 Task: Assign in the project BlazeTech the issue 'Integrate a new social media sharing feature into an existing e-commerce website to enhance product visibility and social engagement' to the sprint 'Swift Sprinters'. Assign in the project BlazeTech the issue 'Develop a new tool for automated testing of web application security vulnerabilities and penetration testing' to the sprint 'Swift Sprinters'. Assign in the project BlazeTech the issue 'Upgrade the data visualization and reporting mechanisms of a web application to improve data presentation and insights' to the sprint 'Swift Sprinters'. Assign in the project BlazeTech the issue 'Create a new online platform for online music courses with advanced music tools and live performance features' to the sprint 'Swift Sprinters'
Action: Mouse moved to (208, 58)
Screenshot: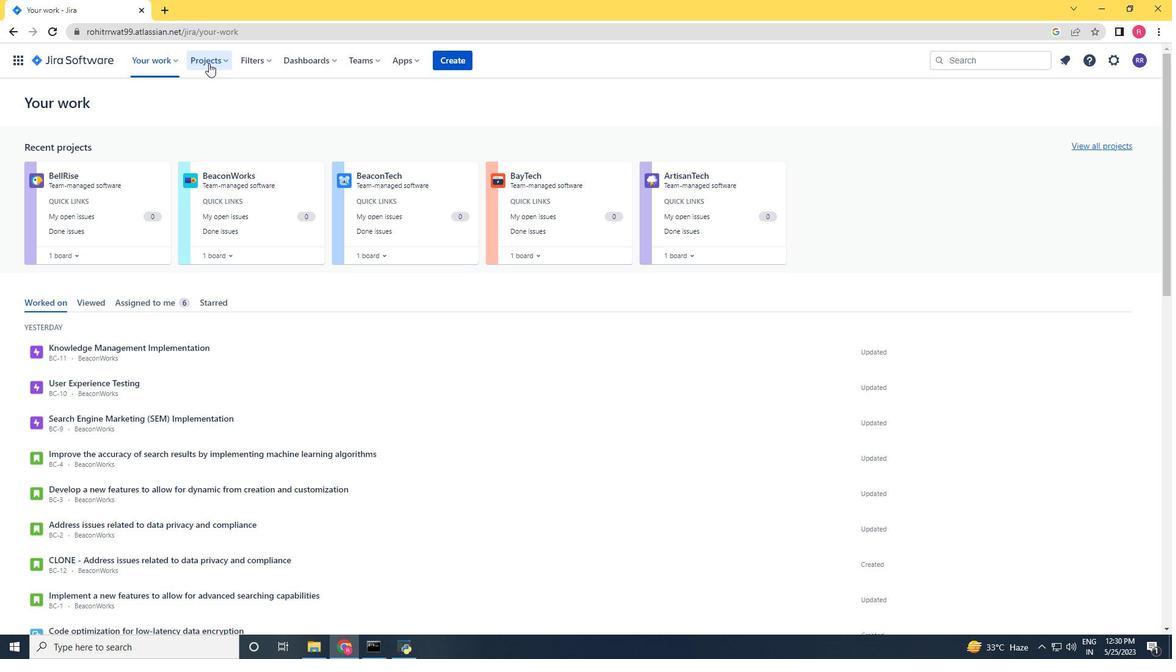 
Action: Mouse pressed left at (208, 58)
Screenshot: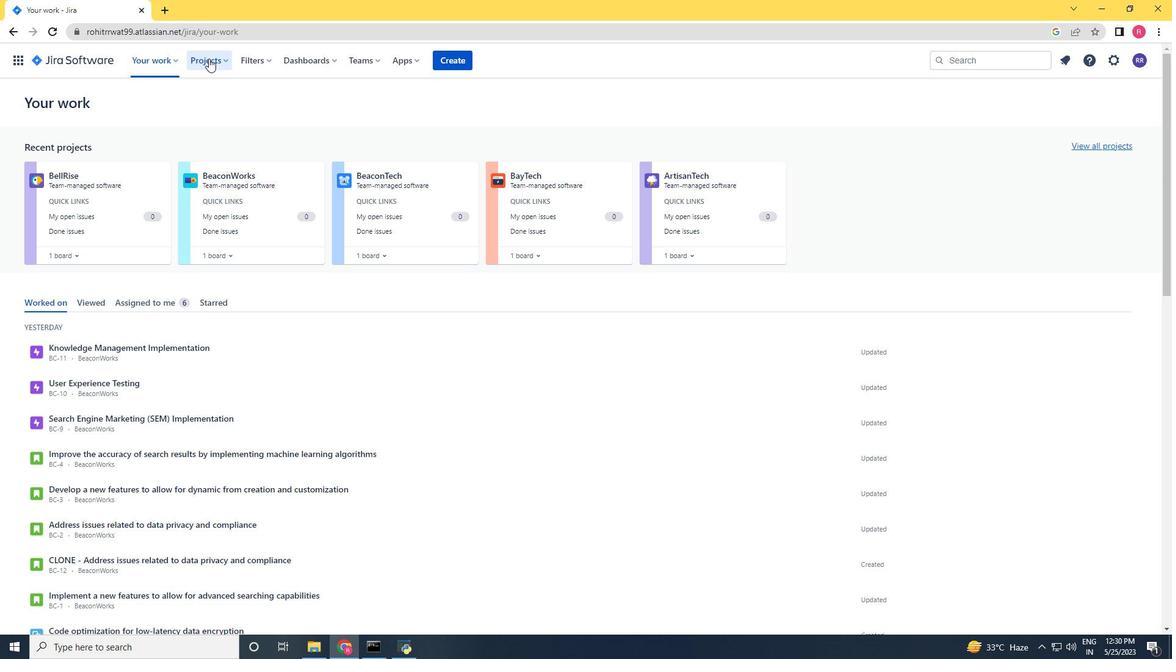 
Action: Mouse moved to (223, 113)
Screenshot: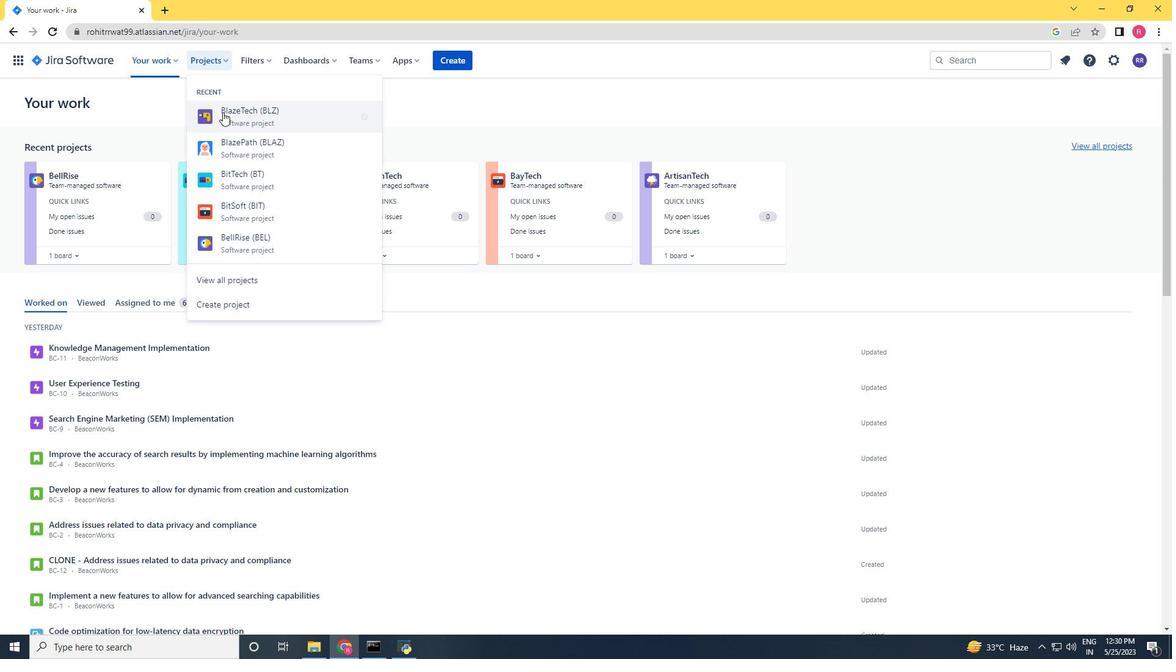 
Action: Mouse pressed left at (223, 113)
Screenshot: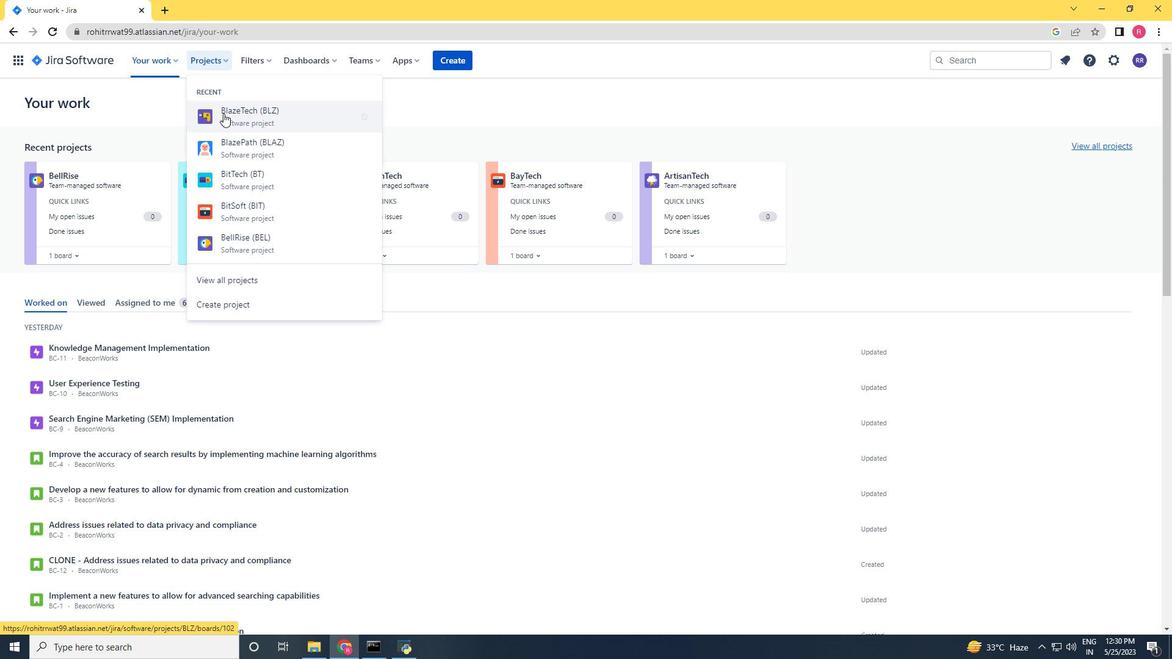 
Action: Mouse moved to (65, 183)
Screenshot: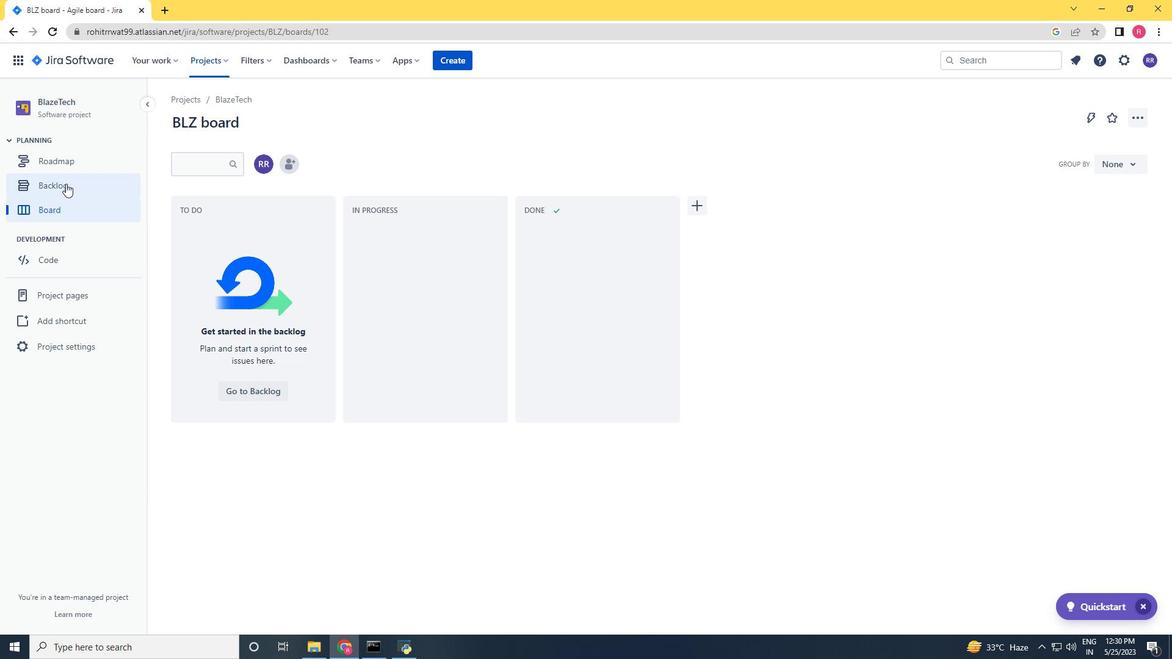
Action: Mouse pressed left at (65, 183)
Screenshot: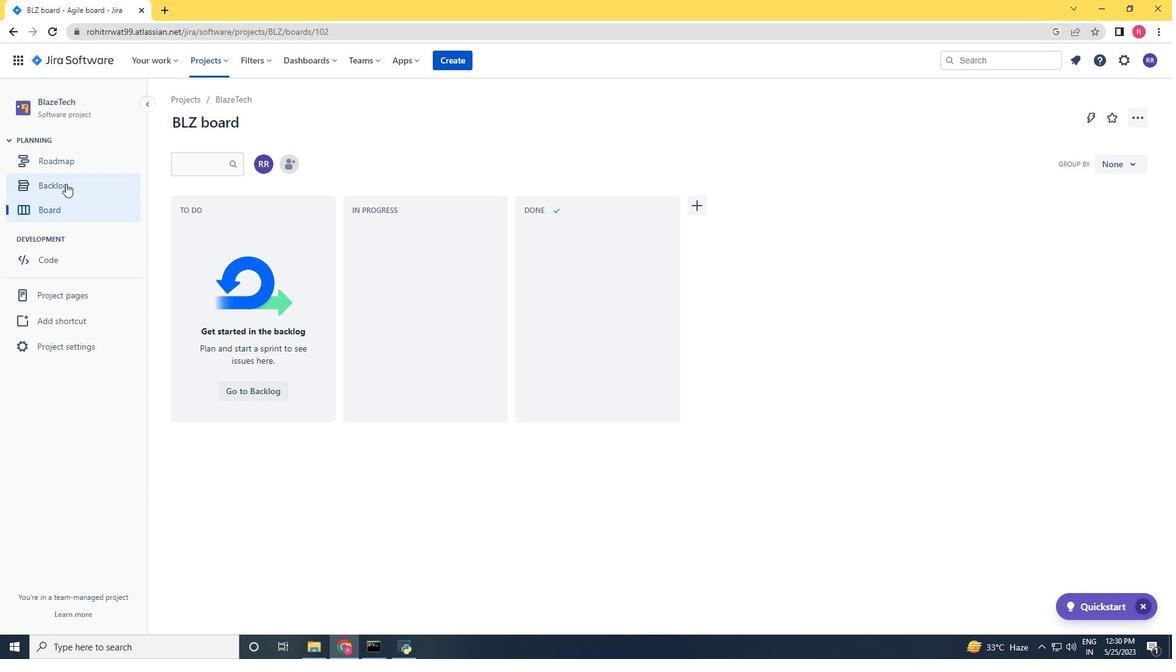 
Action: Mouse moved to (1113, 323)
Screenshot: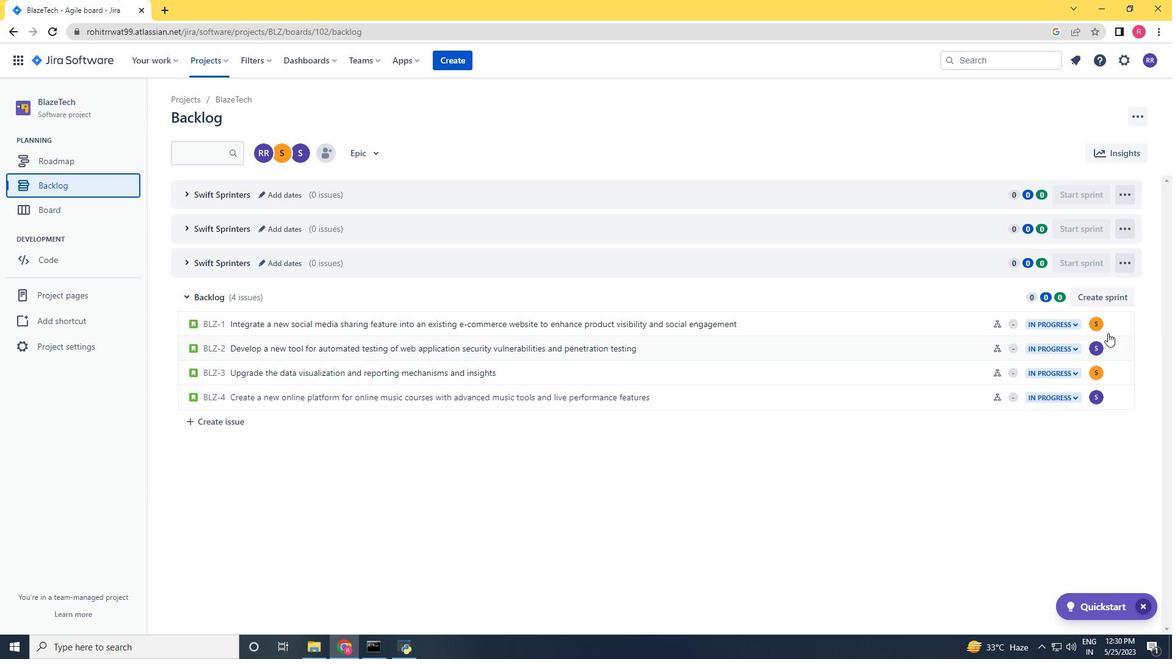 
Action: Mouse pressed left at (1113, 323)
Screenshot: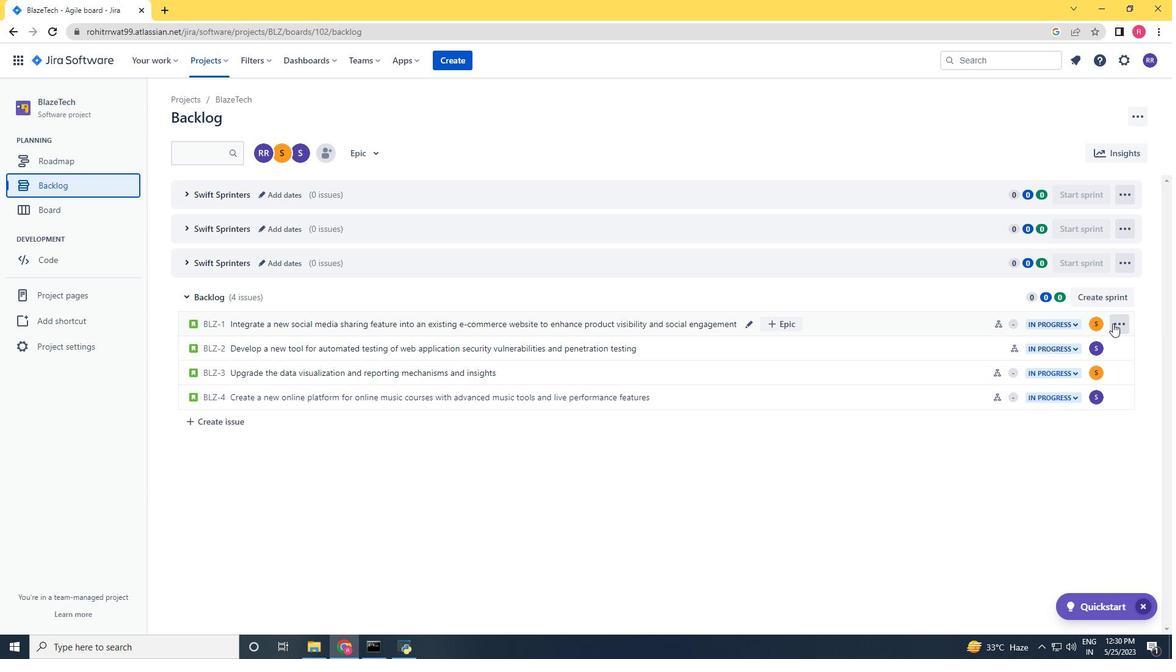 
Action: Mouse moved to (1104, 464)
Screenshot: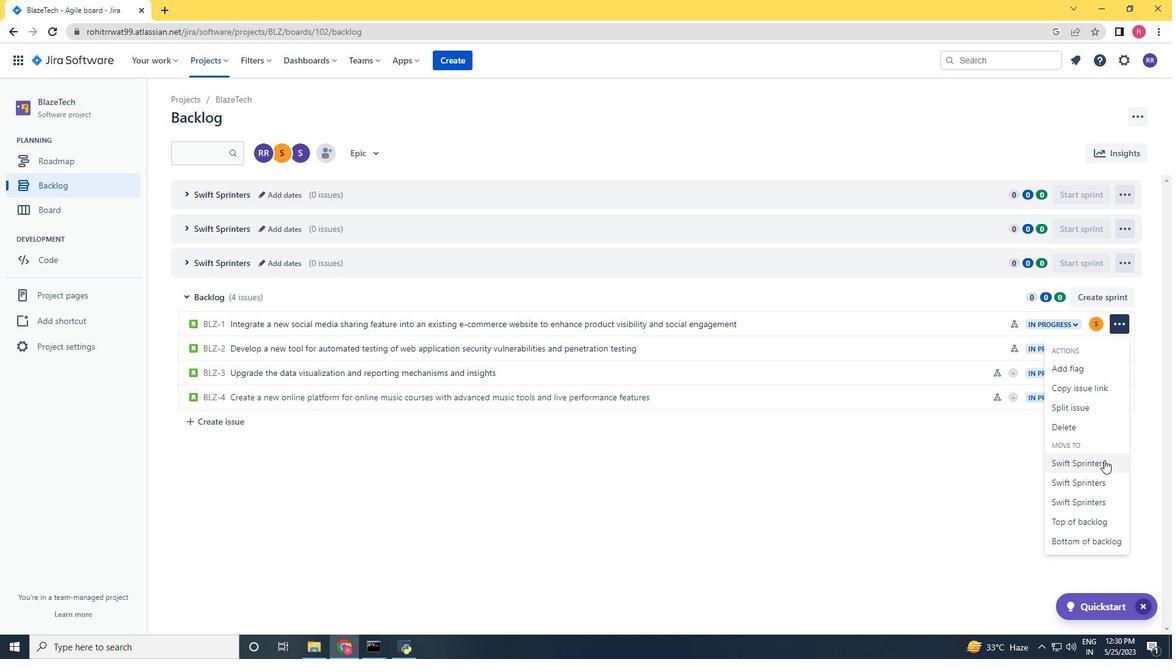 
Action: Mouse pressed left at (1104, 464)
Screenshot: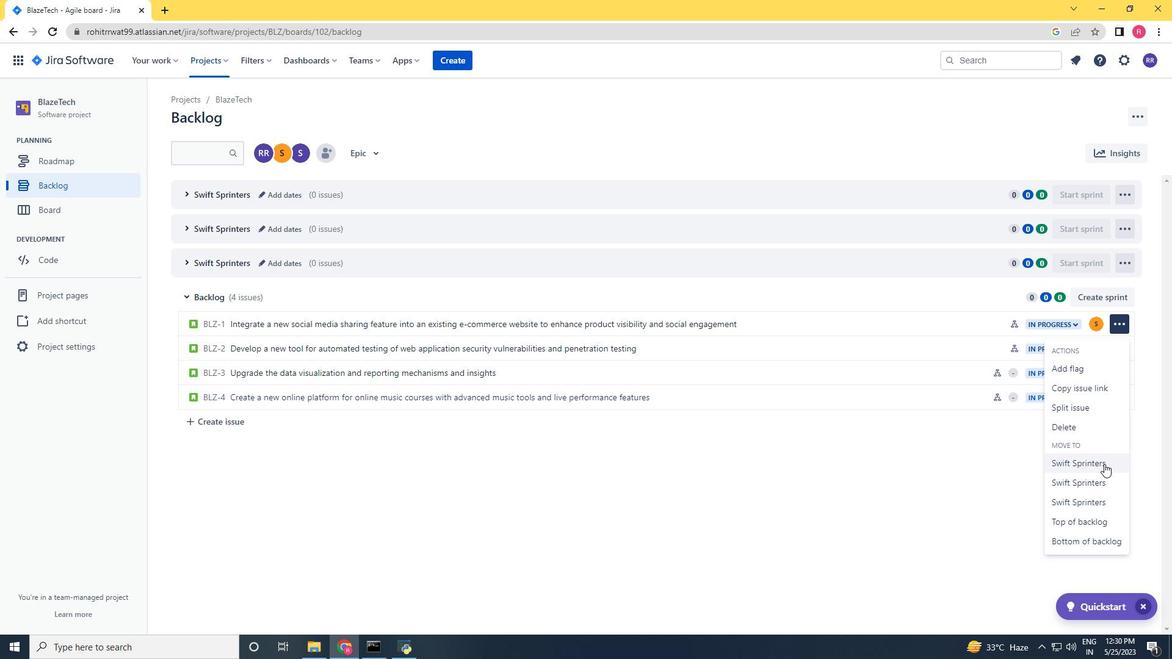 
Action: Mouse moved to (185, 194)
Screenshot: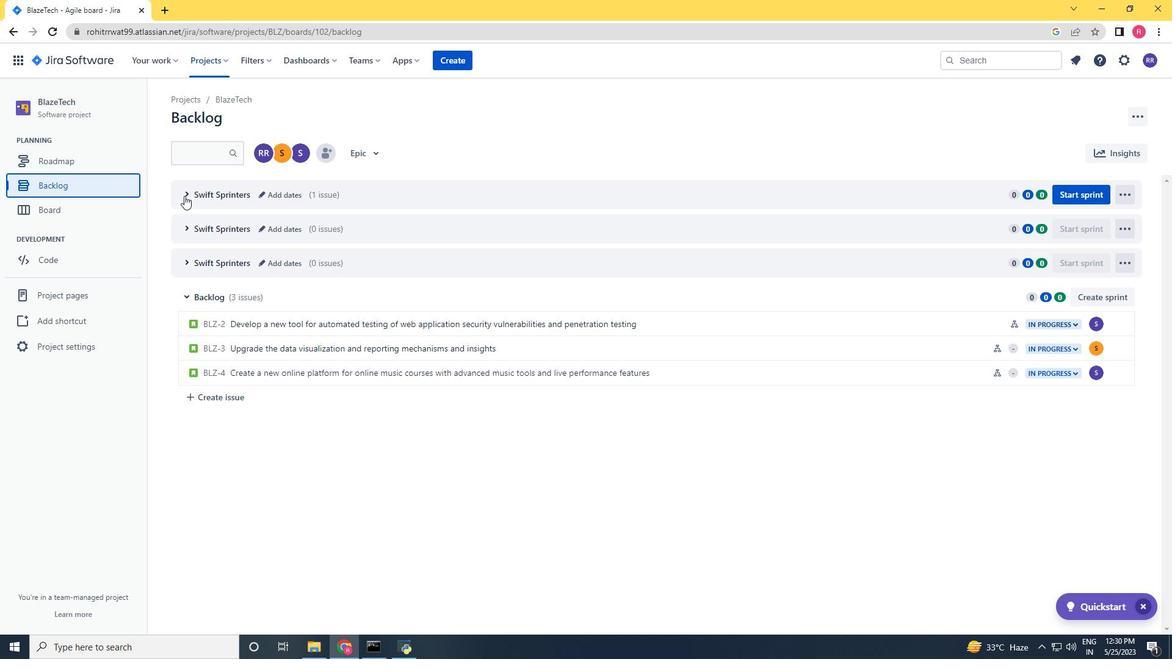 
Action: Mouse pressed left at (185, 194)
Screenshot: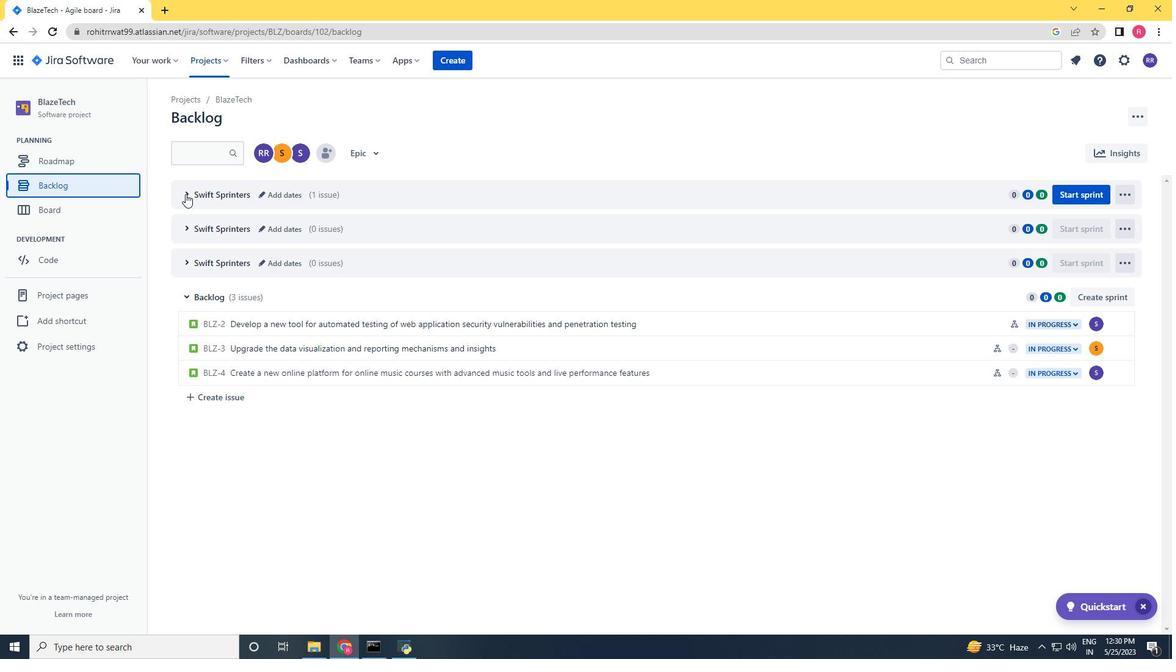 
Action: Mouse moved to (1122, 401)
Screenshot: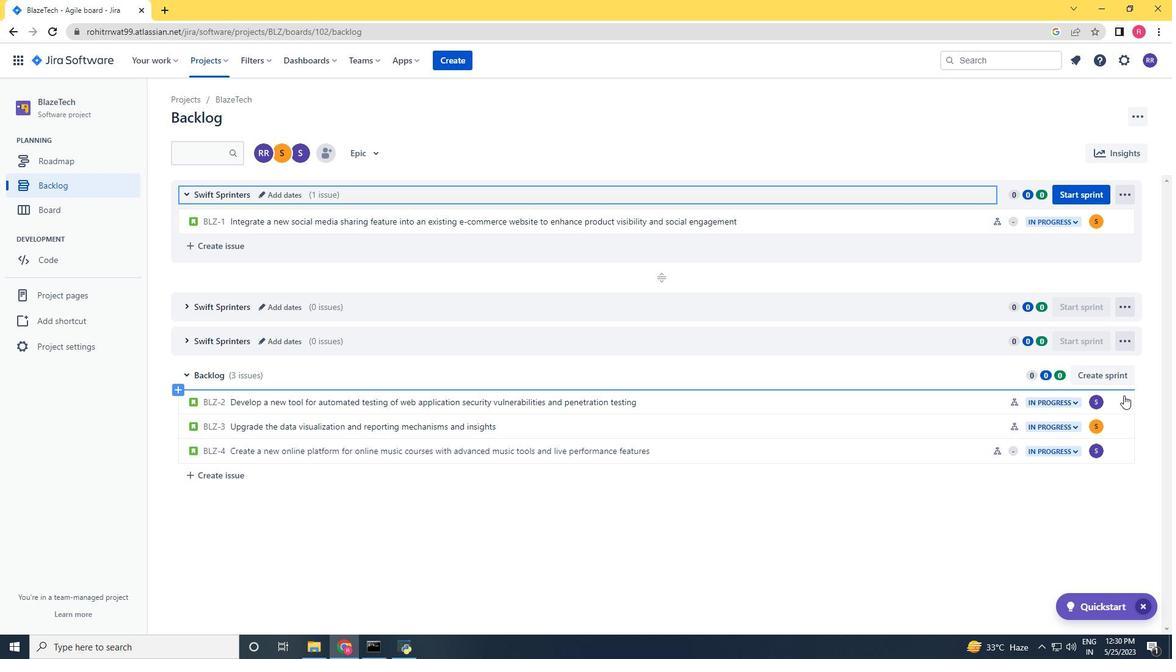 
Action: Mouse pressed left at (1122, 401)
Screenshot: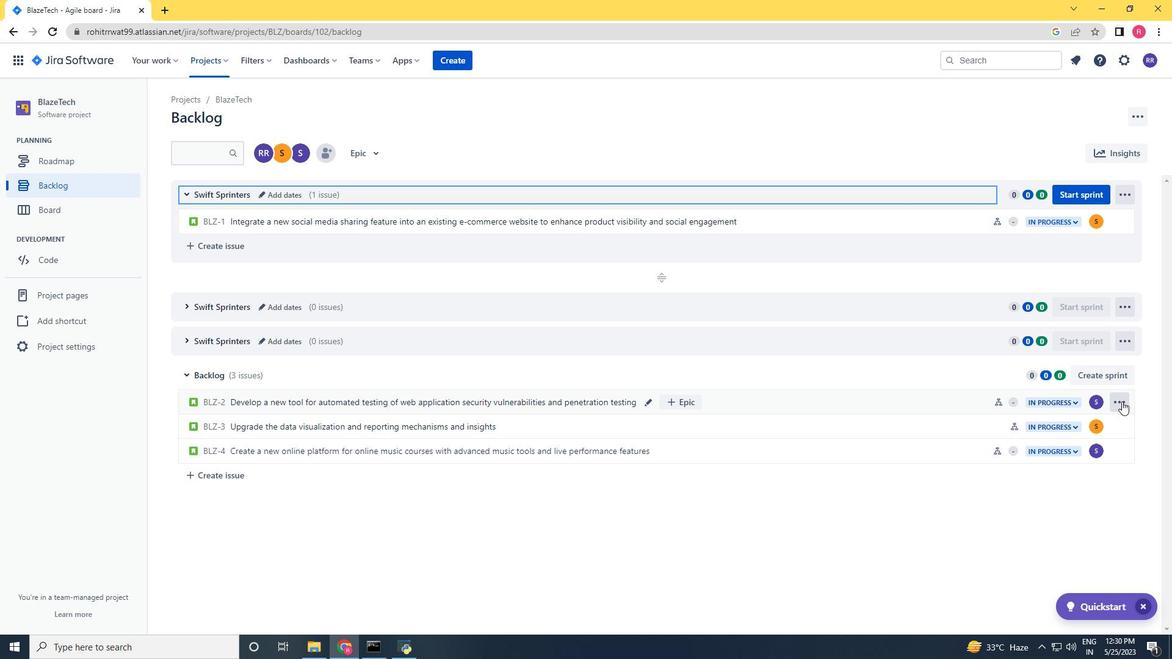 
Action: Mouse moved to (1081, 322)
Screenshot: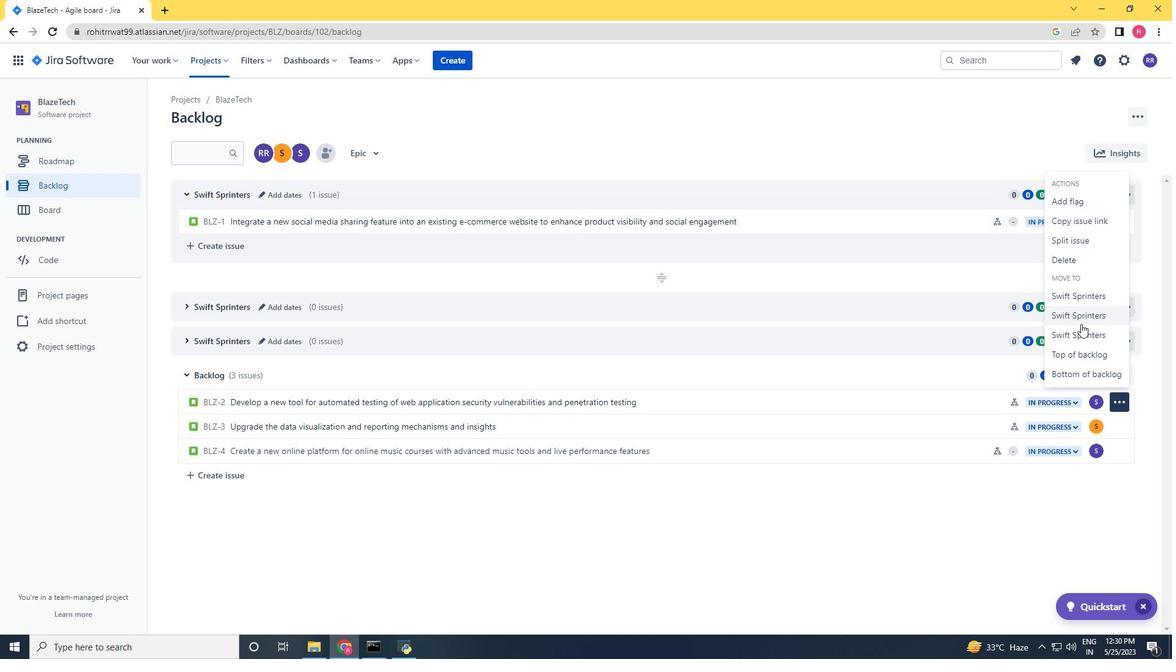 
Action: Mouse pressed left at (1081, 322)
Screenshot: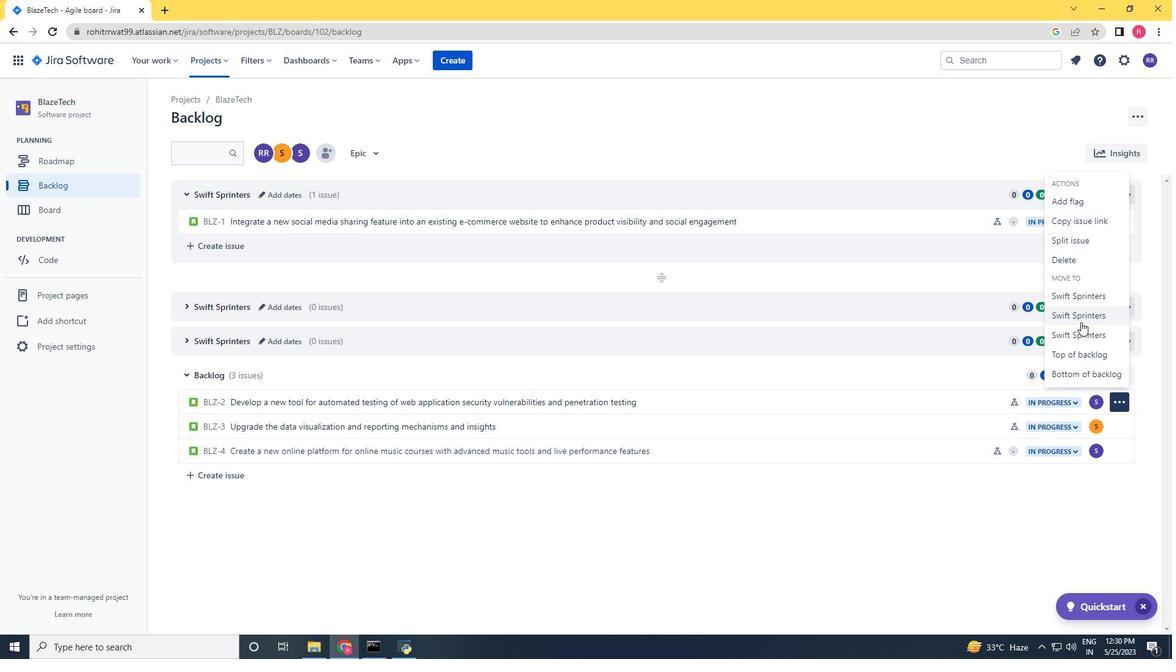 
Action: Mouse moved to (184, 309)
Screenshot: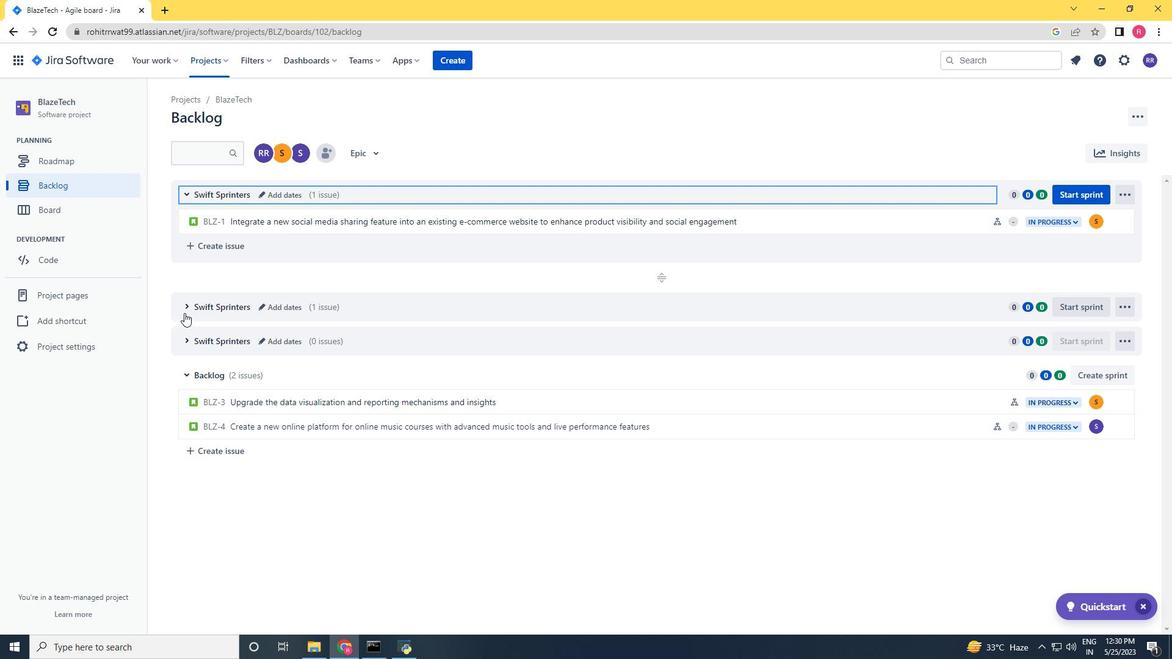 
Action: Mouse pressed left at (184, 309)
Screenshot: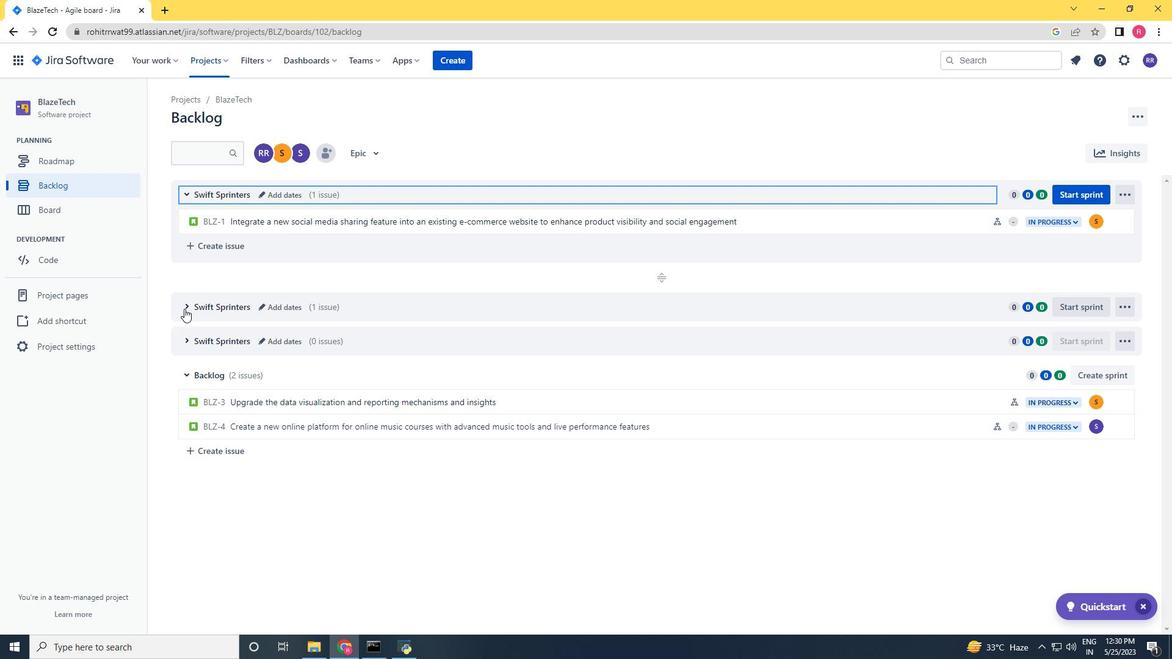 
Action: Mouse moved to (1120, 479)
Screenshot: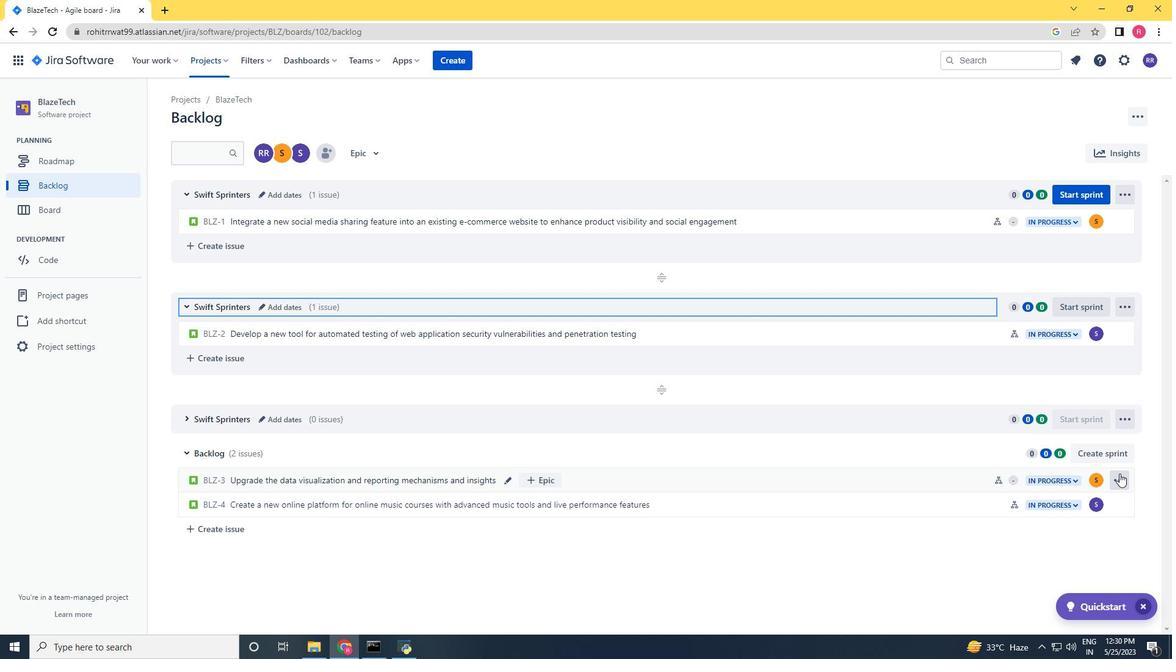 
Action: Mouse pressed left at (1120, 479)
Screenshot: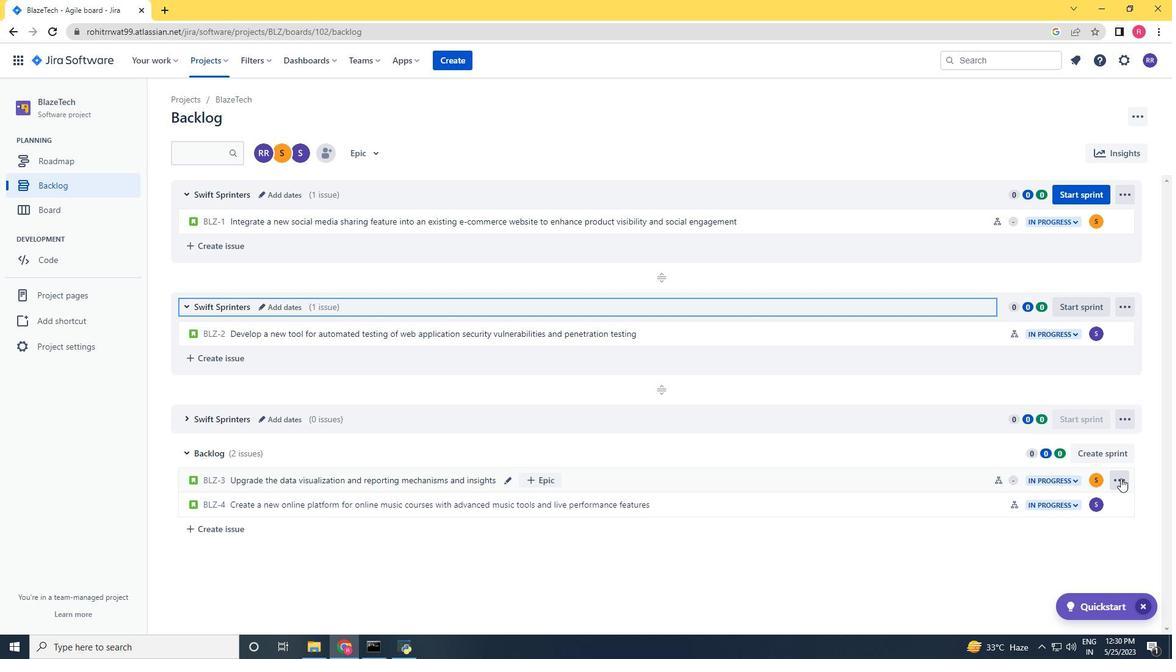 
Action: Mouse moved to (1078, 419)
Screenshot: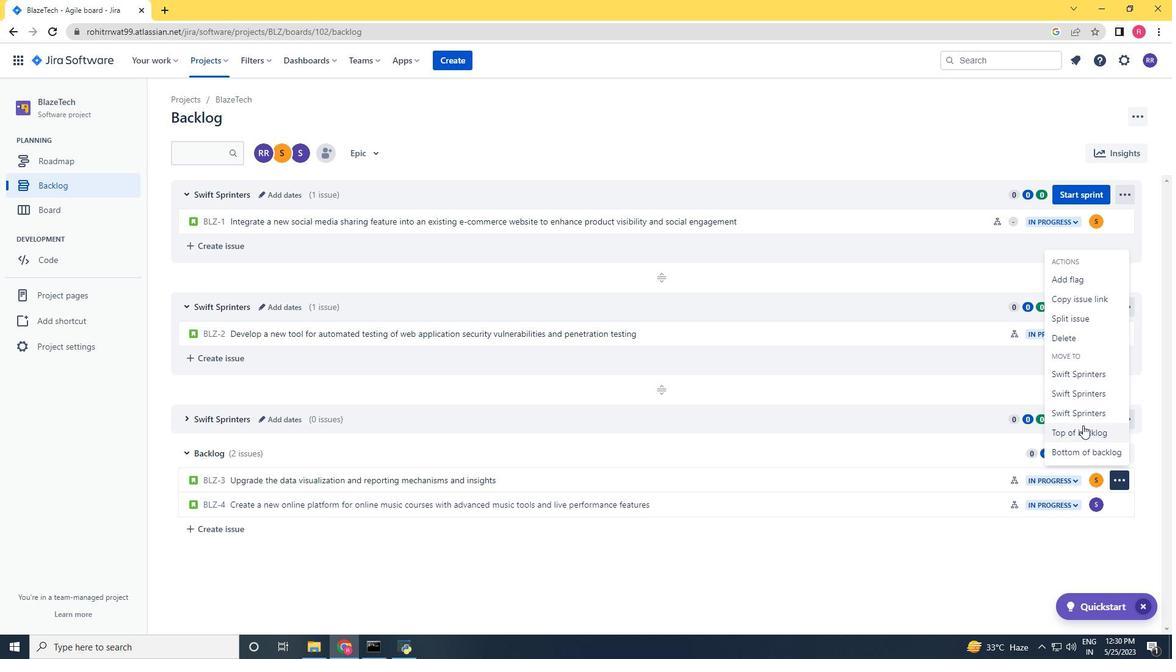 
Action: Mouse pressed left at (1078, 419)
Screenshot: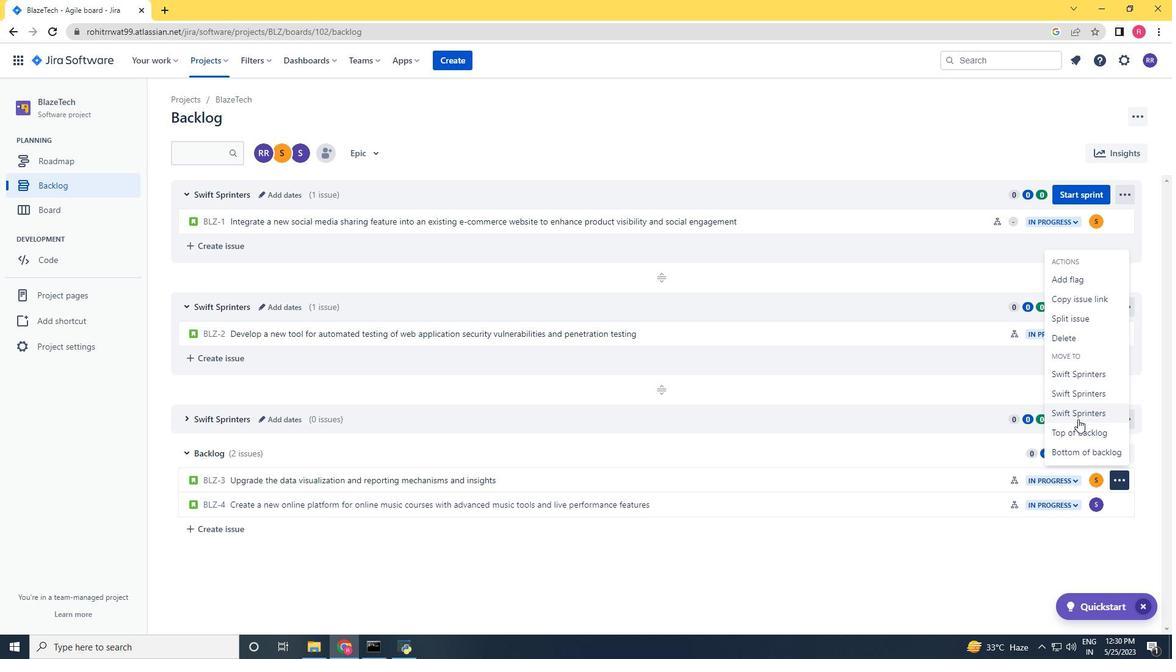 
Action: Mouse moved to (182, 415)
Screenshot: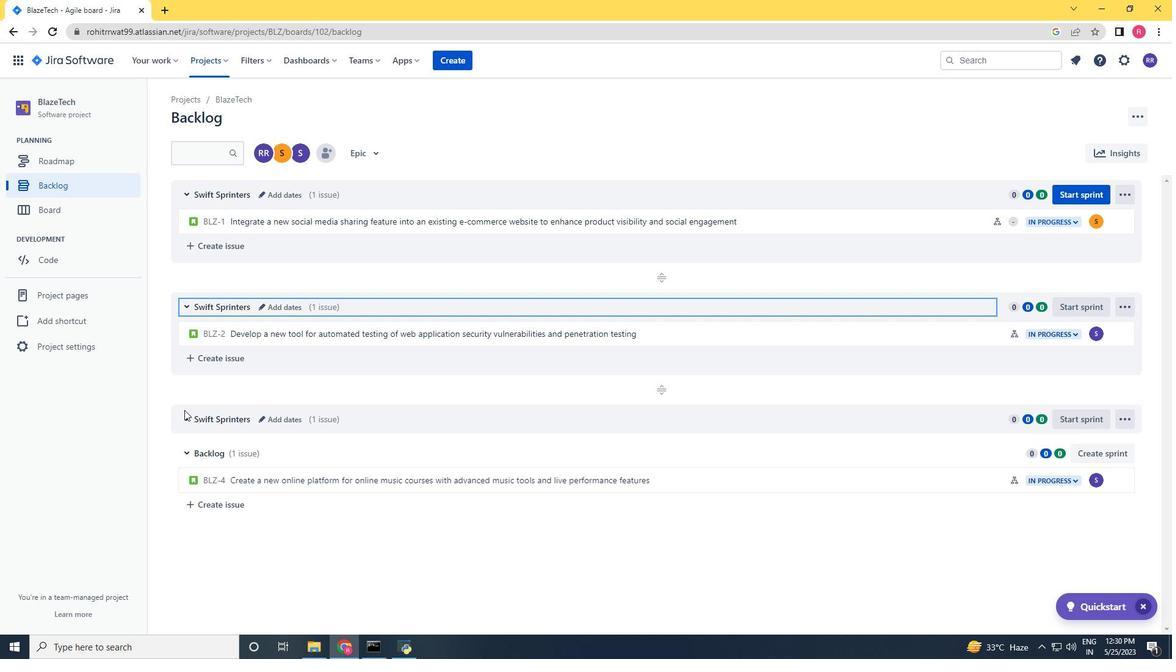 
Action: Mouse pressed left at (182, 415)
Screenshot: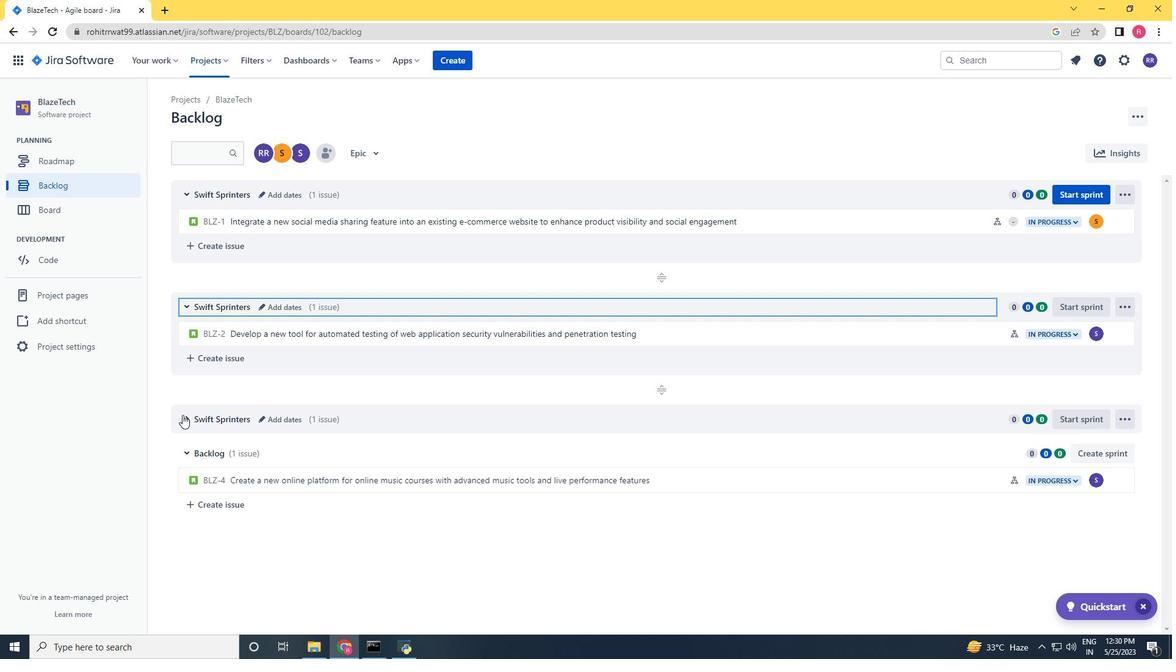 
Action: Mouse moved to (1126, 555)
Screenshot: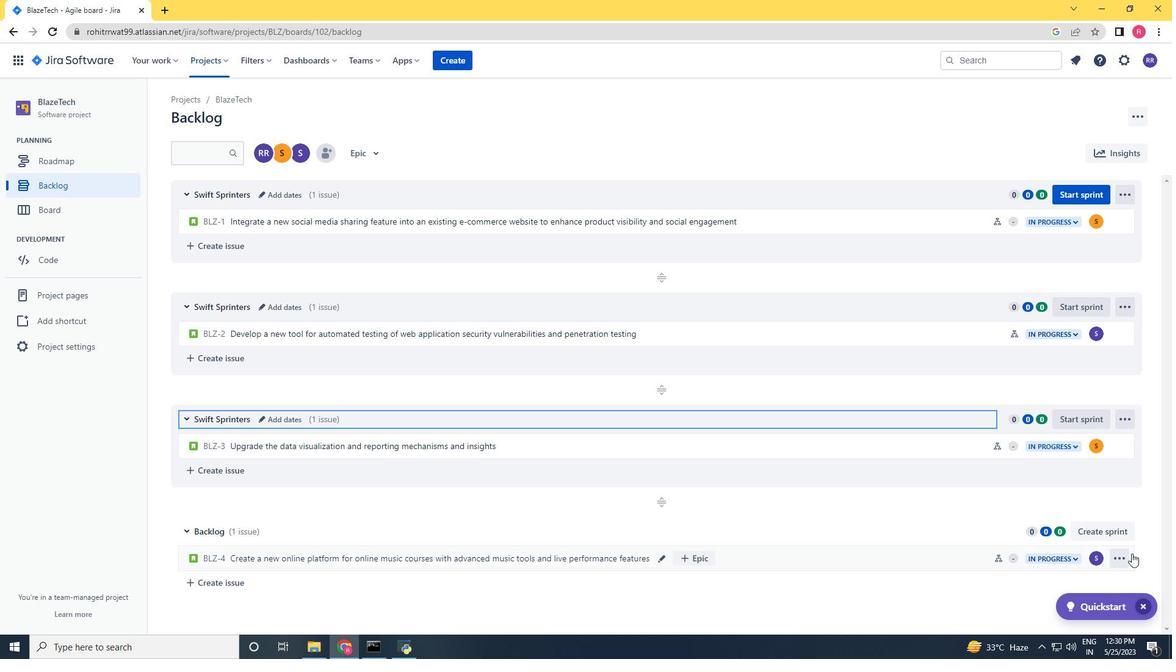 
Action: Mouse pressed left at (1126, 555)
Screenshot: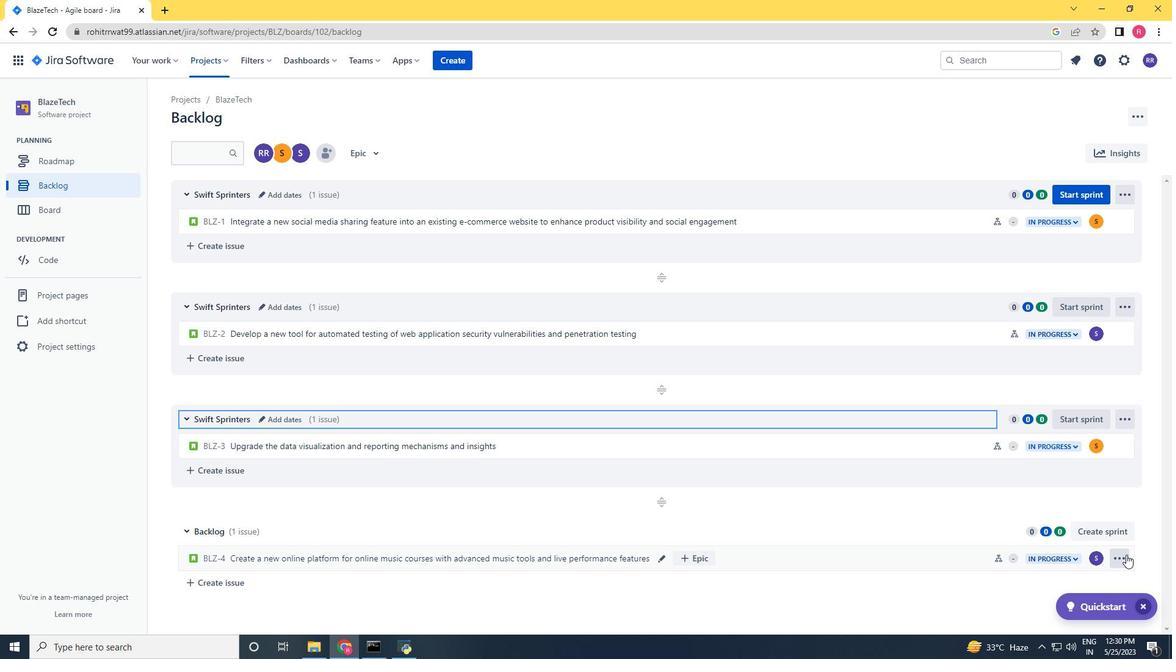 
Action: Mouse moved to (1087, 491)
Screenshot: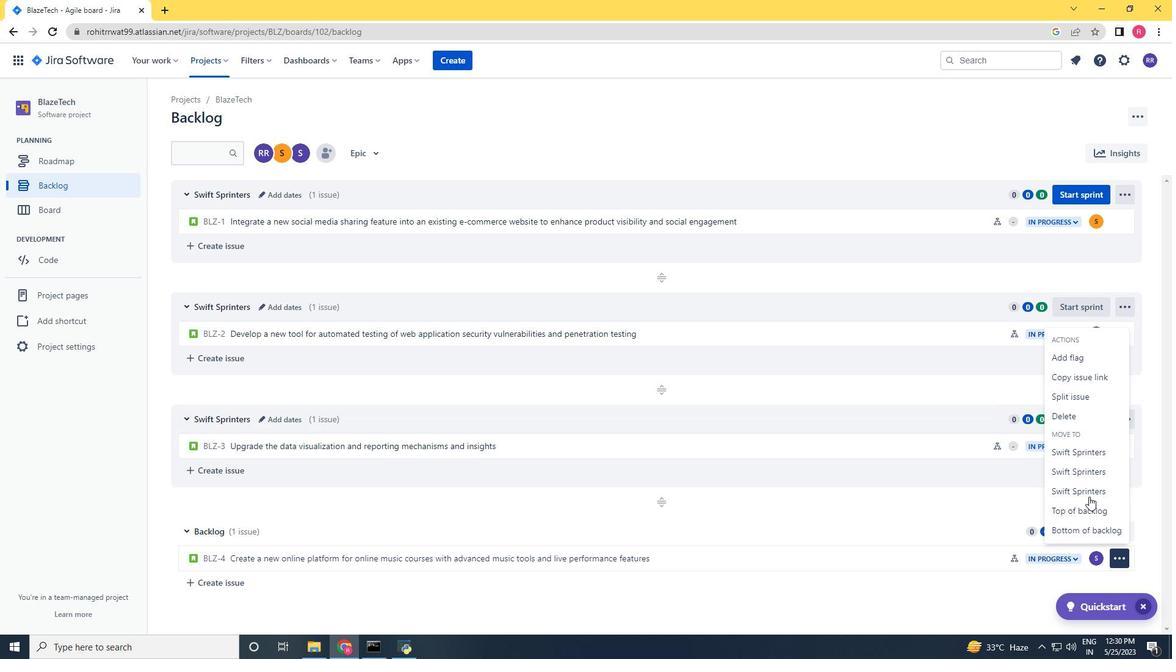 
Action: Mouse pressed left at (1087, 491)
Screenshot: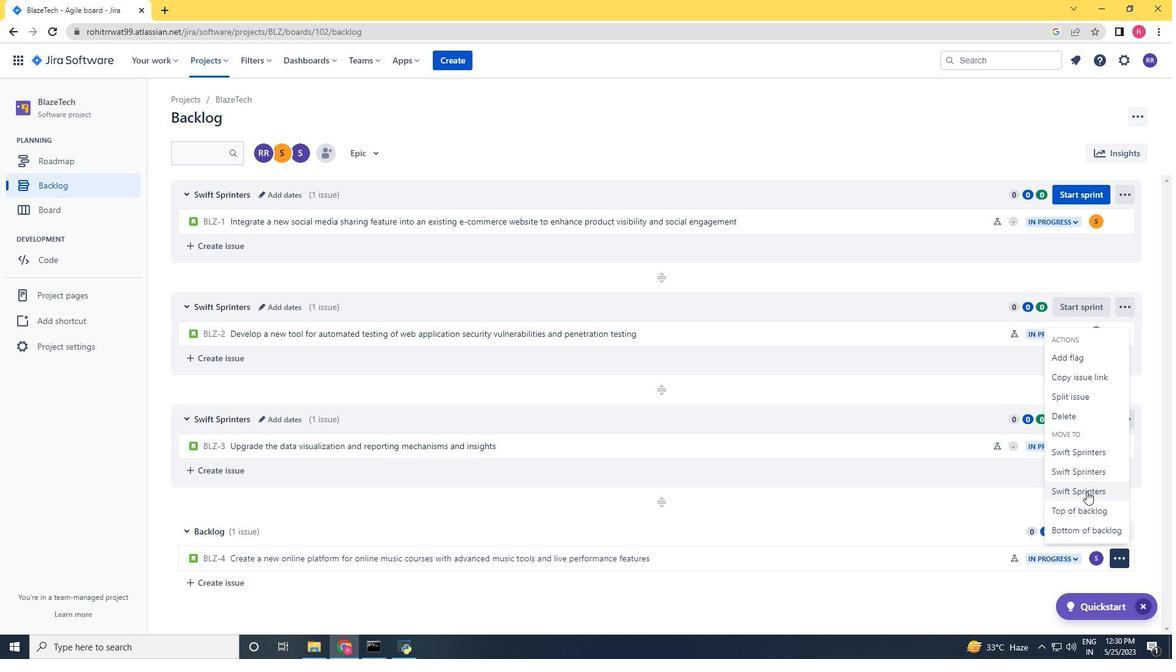 
Action: Mouse moved to (369, 589)
Screenshot: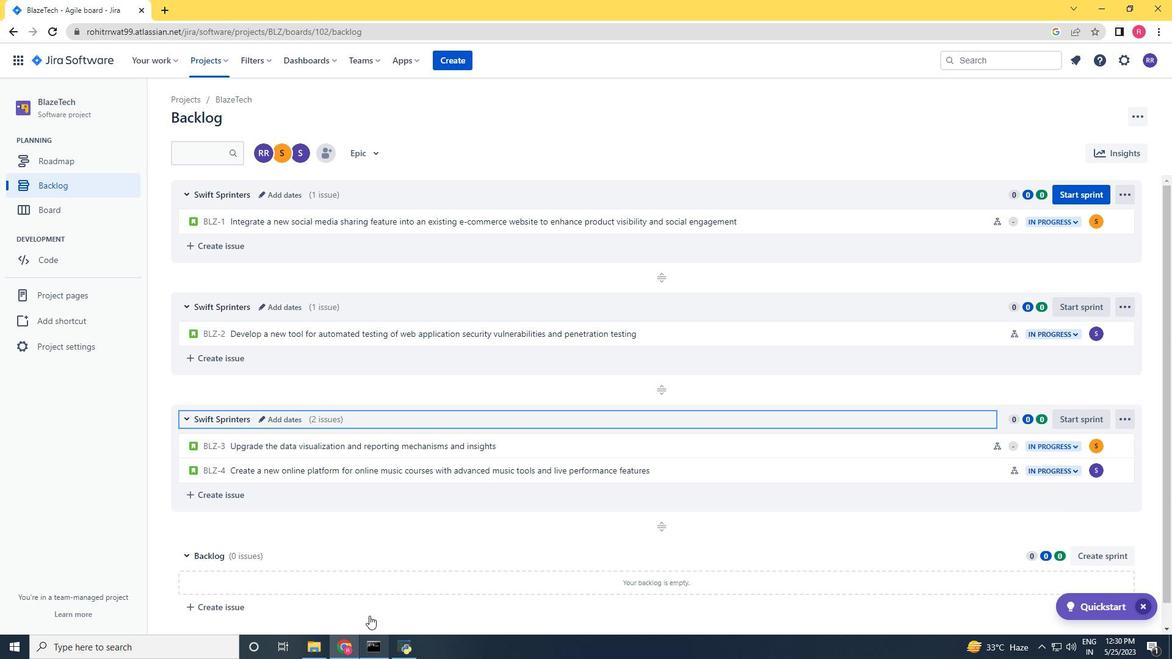 
Action: Mouse scrolled (369, 590) with delta (0, 0)
Screenshot: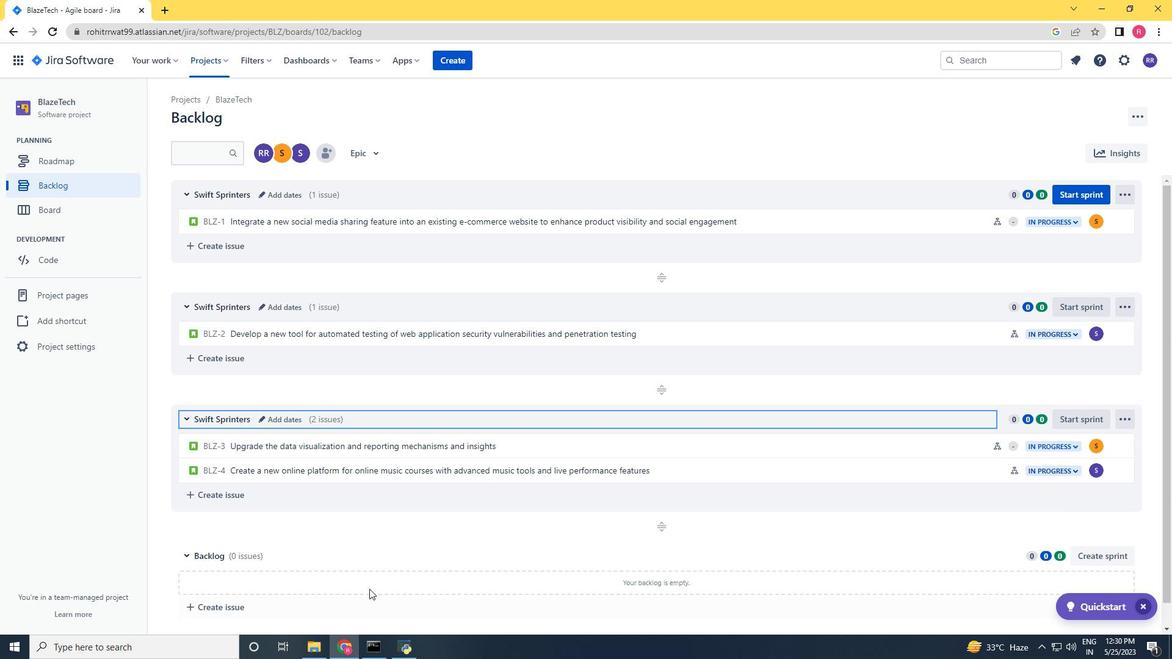 
Action: Mouse scrolled (369, 590) with delta (0, 0)
Screenshot: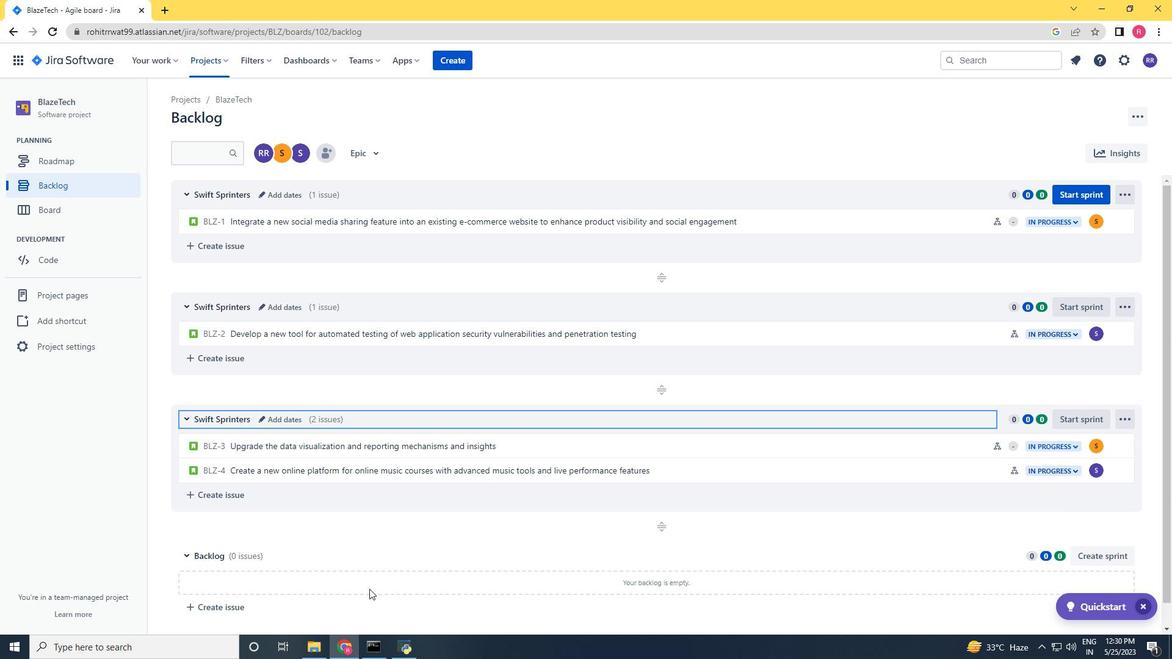 
Action: Mouse scrolled (369, 590) with delta (0, 0)
Screenshot: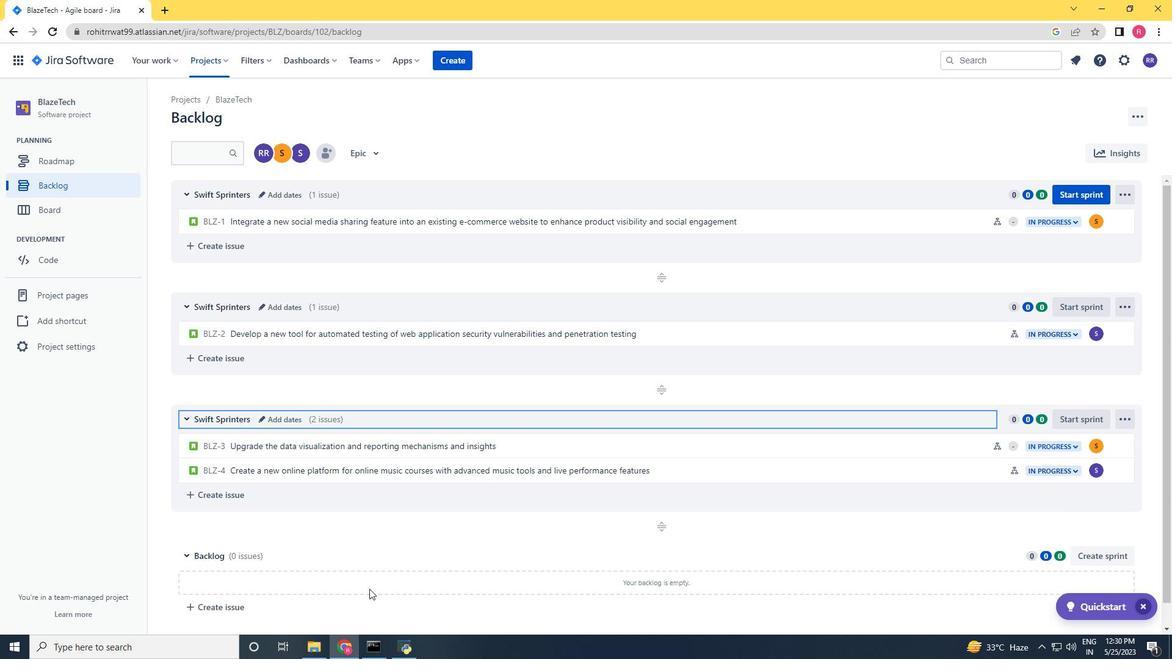
Action: Mouse scrolled (369, 590) with delta (0, 0)
Screenshot: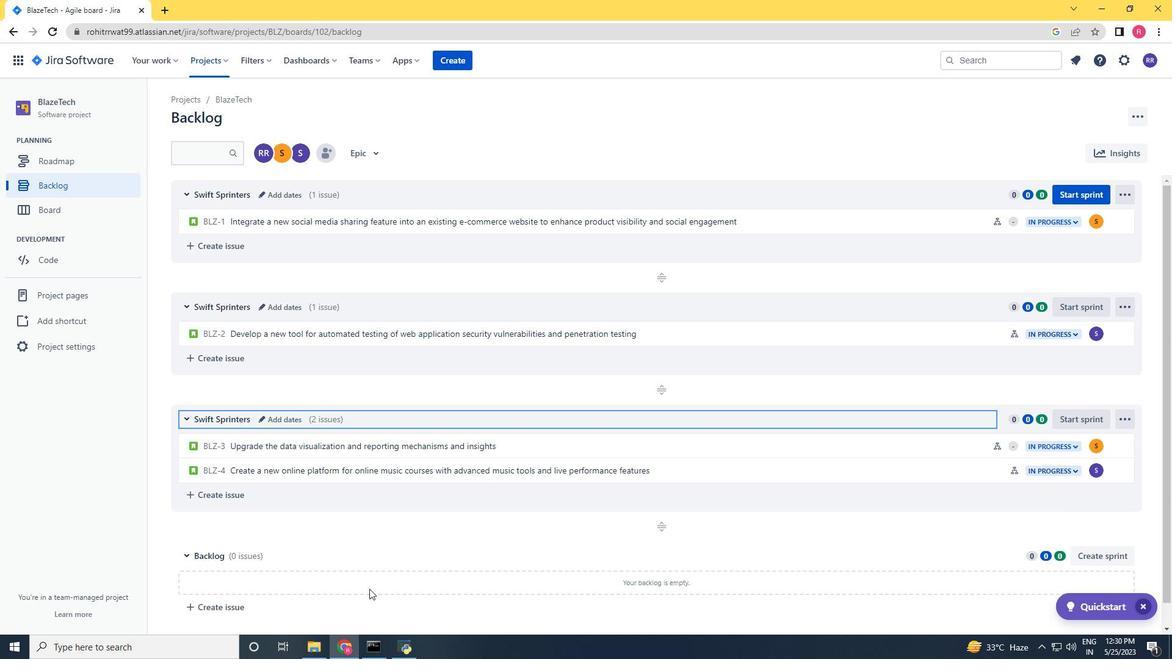 
Action: Mouse scrolled (369, 590) with delta (0, 0)
Screenshot: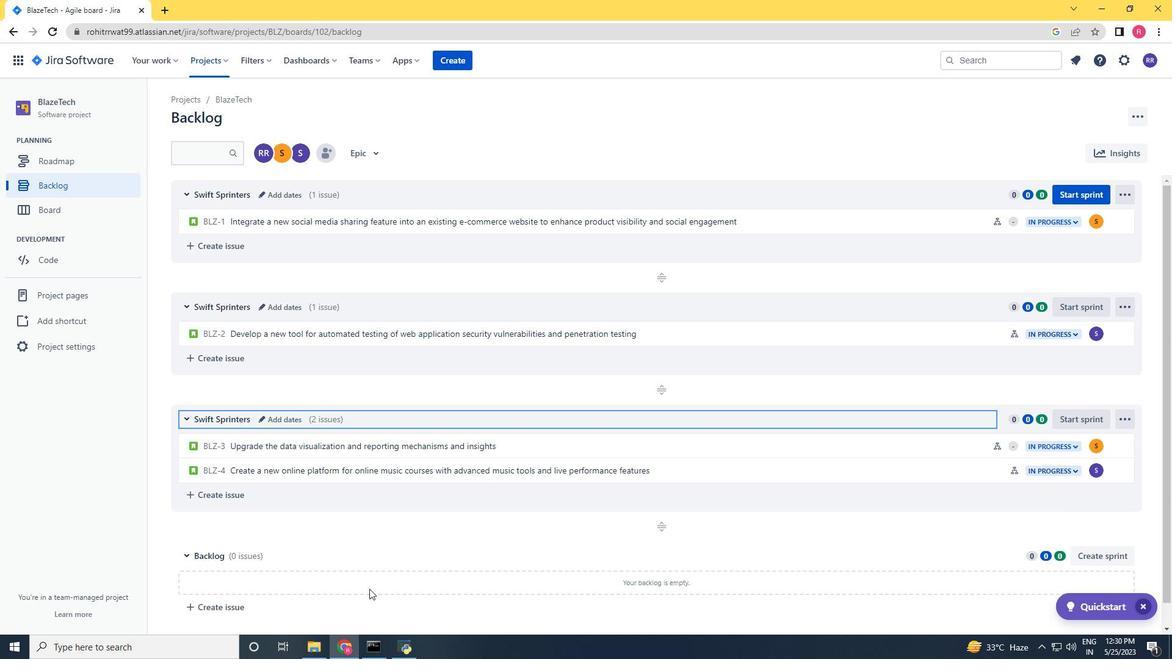 
Action: Mouse scrolled (369, 590) with delta (0, 0)
Screenshot: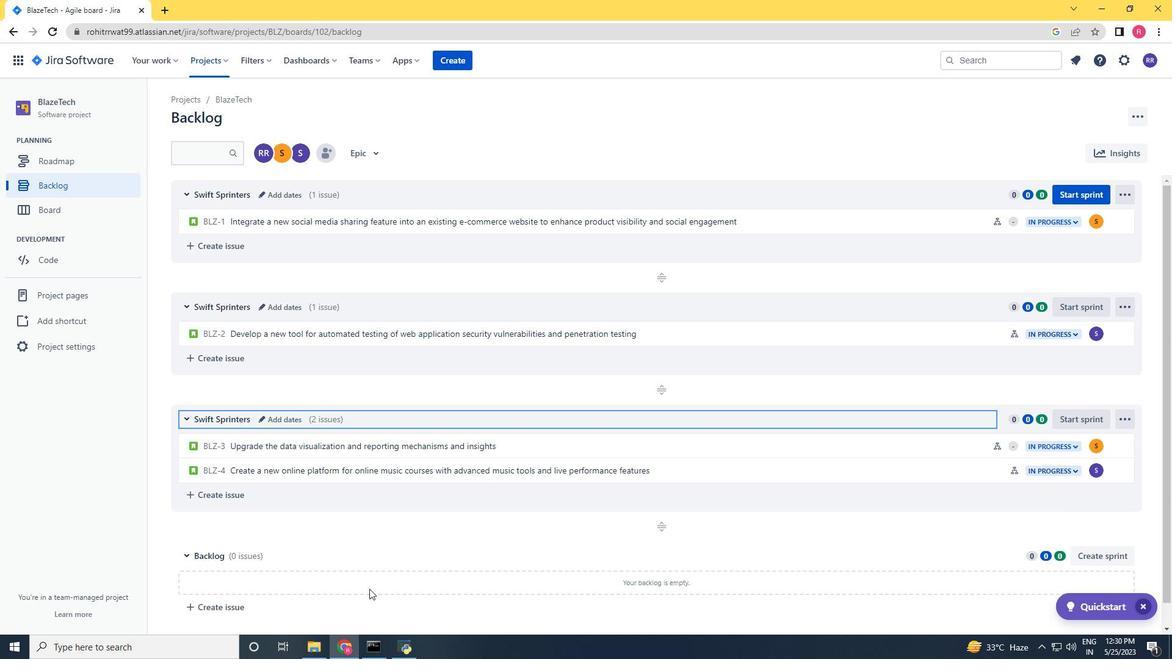 
Action: Mouse scrolled (369, 588) with delta (0, 0)
Screenshot: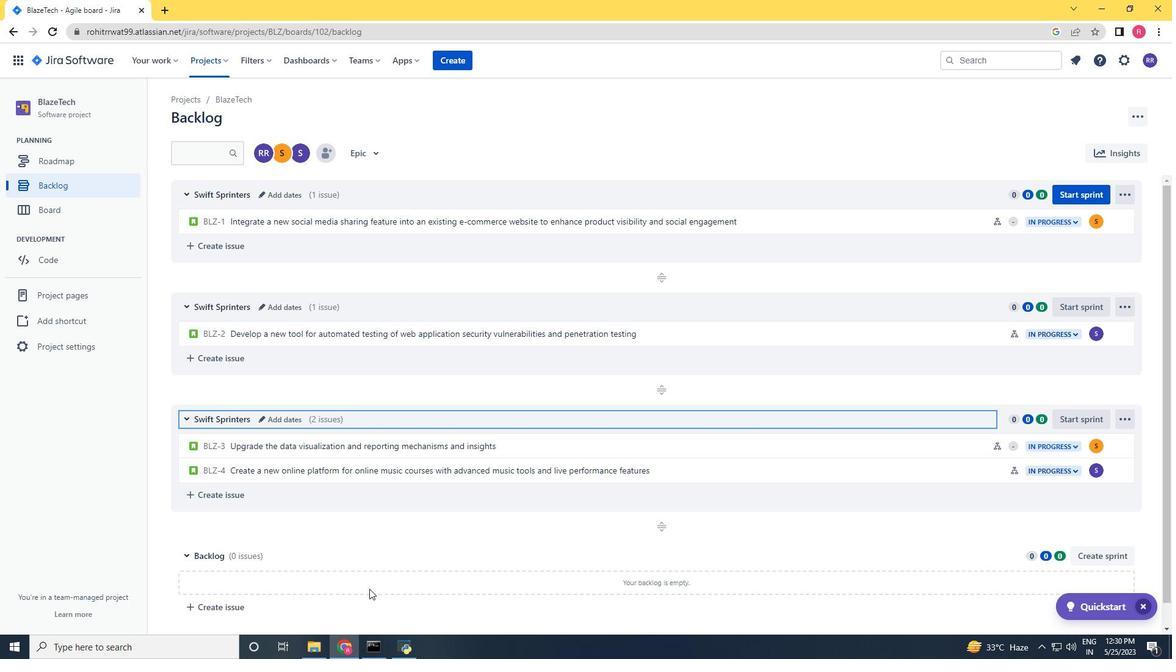 
Action: Mouse scrolled (369, 588) with delta (0, 0)
Screenshot: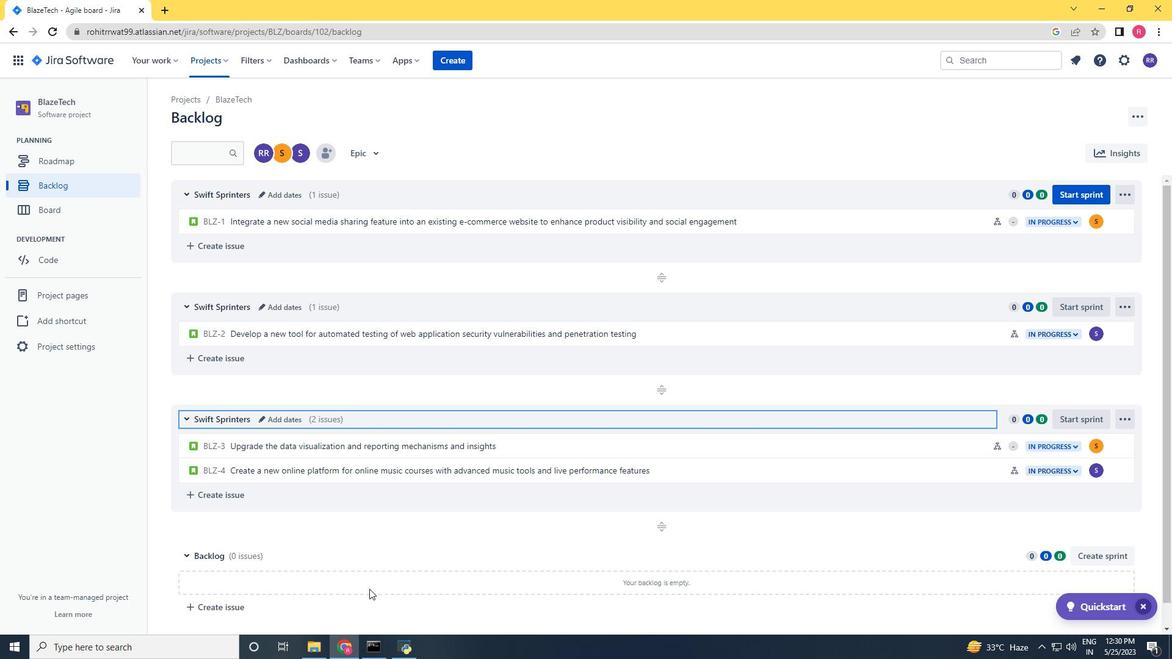 
Action: Mouse scrolled (369, 588) with delta (0, 0)
Screenshot: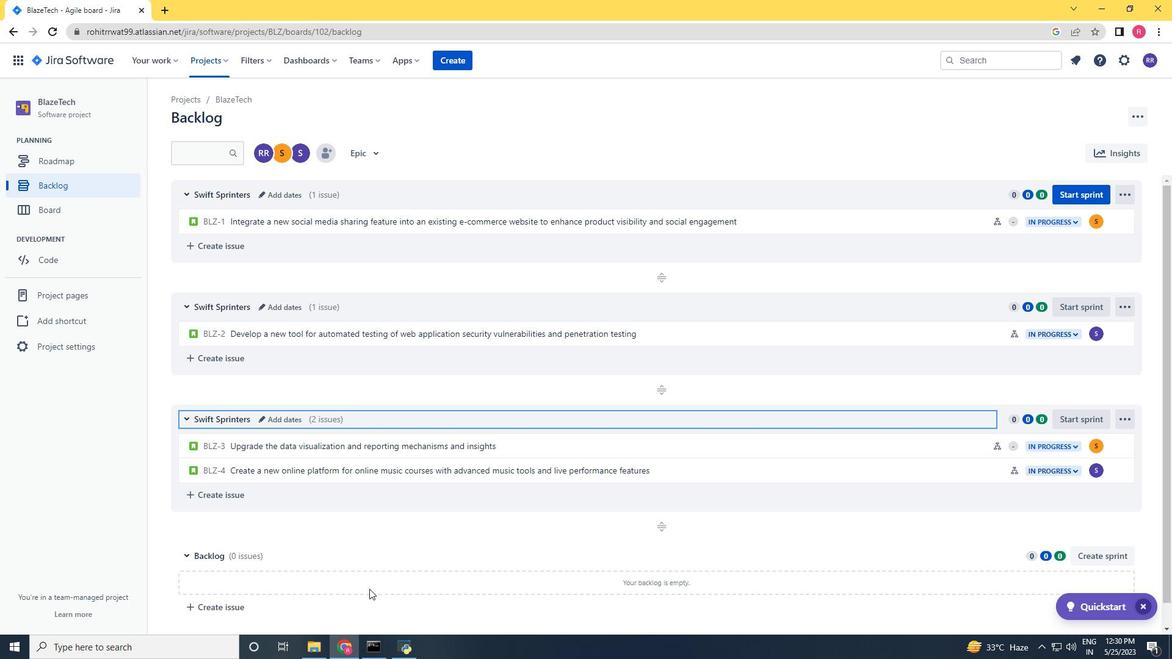
Action: Mouse scrolled (369, 588) with delta (0, 0)
Screenshot: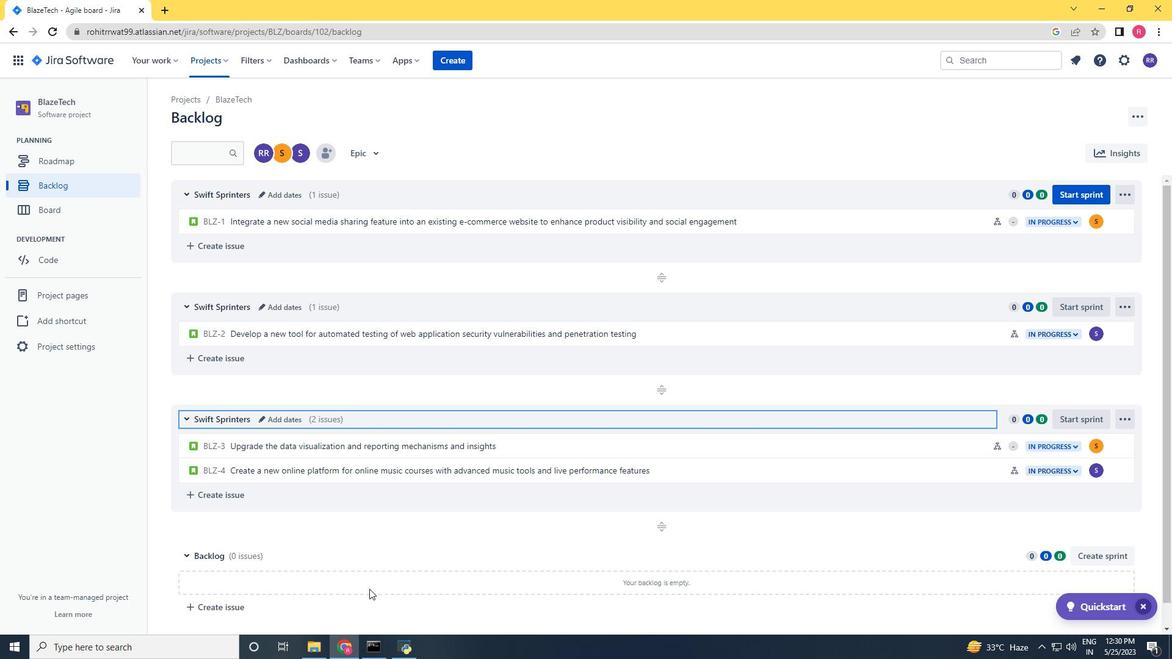 
Action: Mouse scrolled (369, 588) with delta (0, 0)
Screenshot: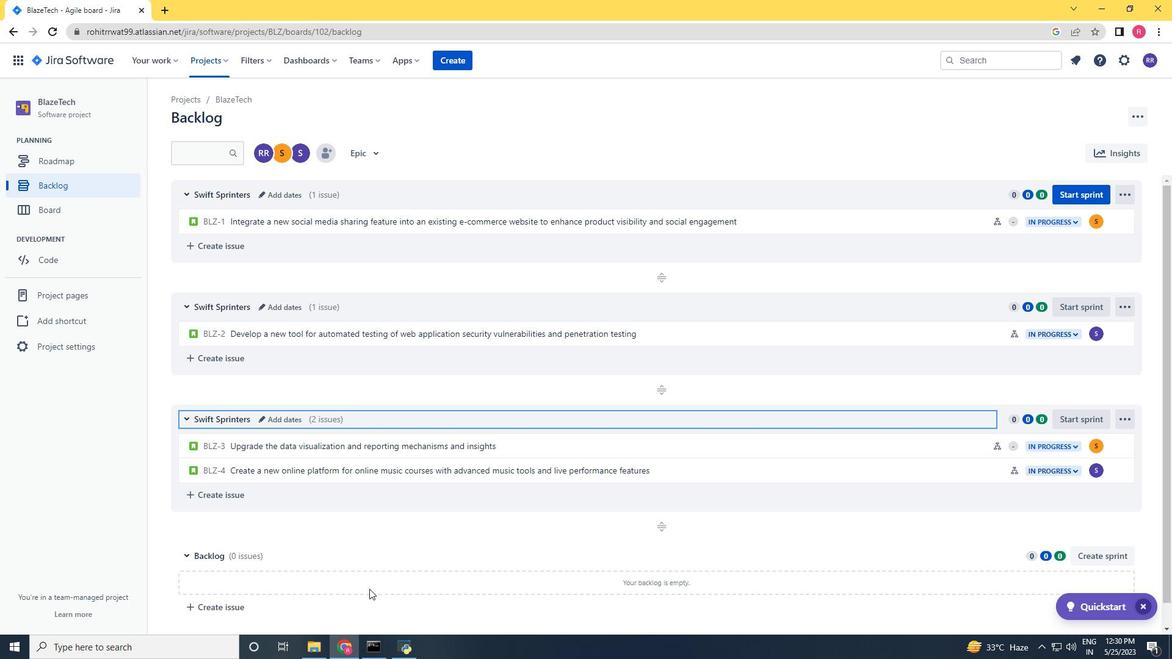 
Action: Mouse scrolled (369, 590) with delta (0, 0)
Screenshot: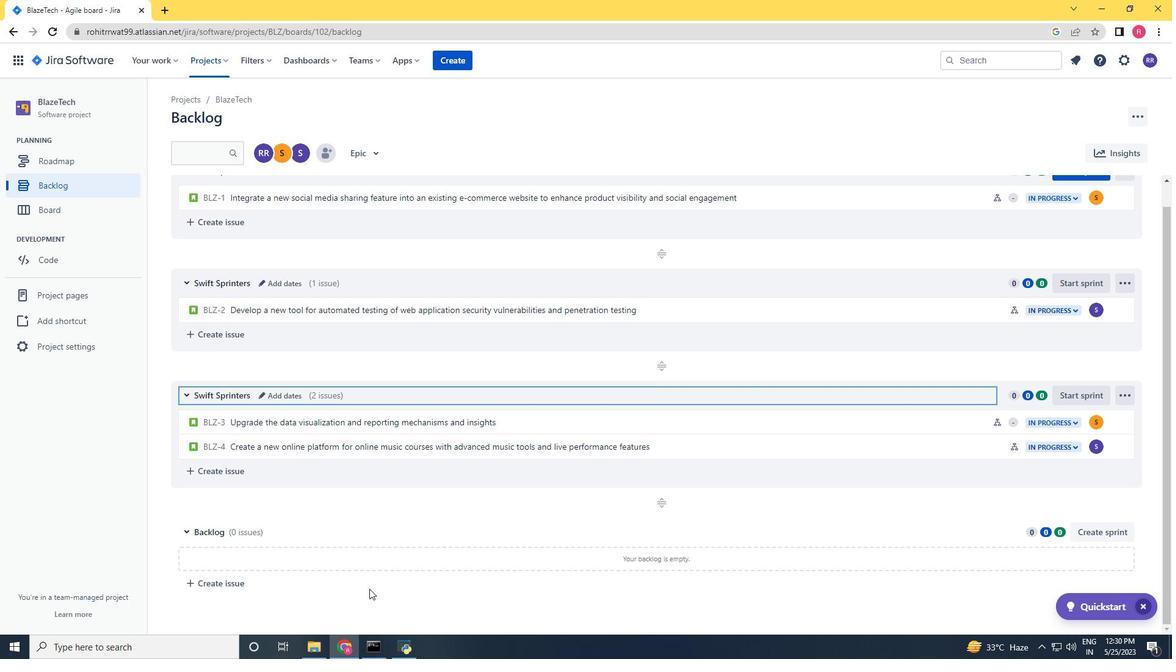 
Action: Mouse scrolled (369, 588) with delta (0, 0)
Screenshot: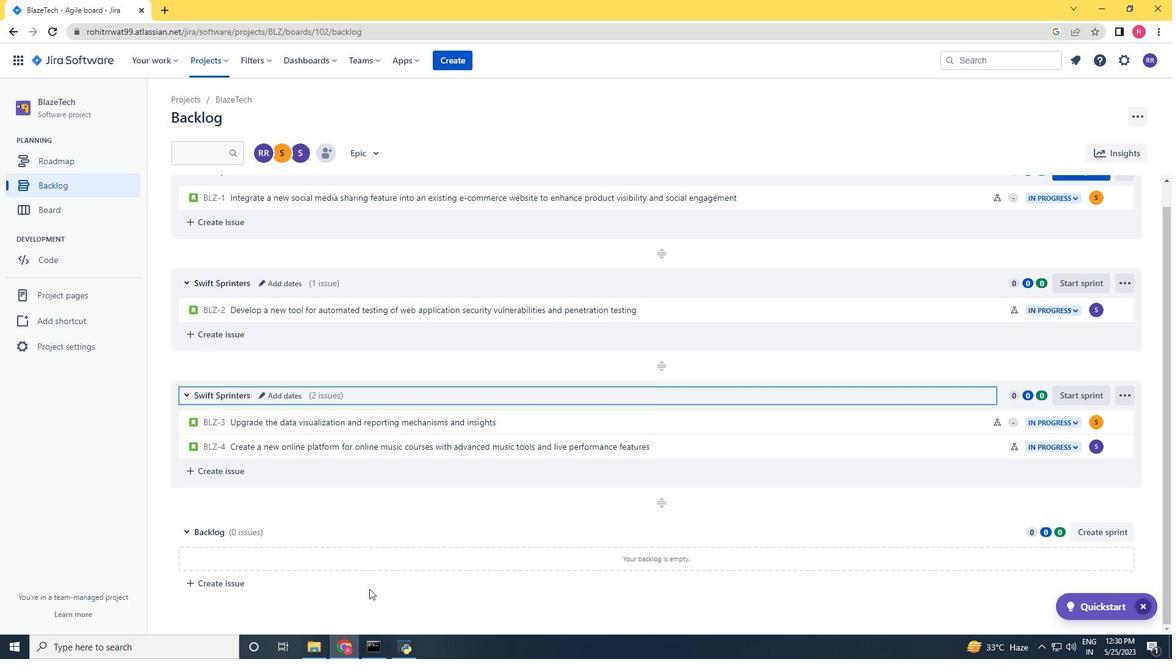 
Action: Mouse scrolled (369, 590) with delta (0, 0)
Screenshot: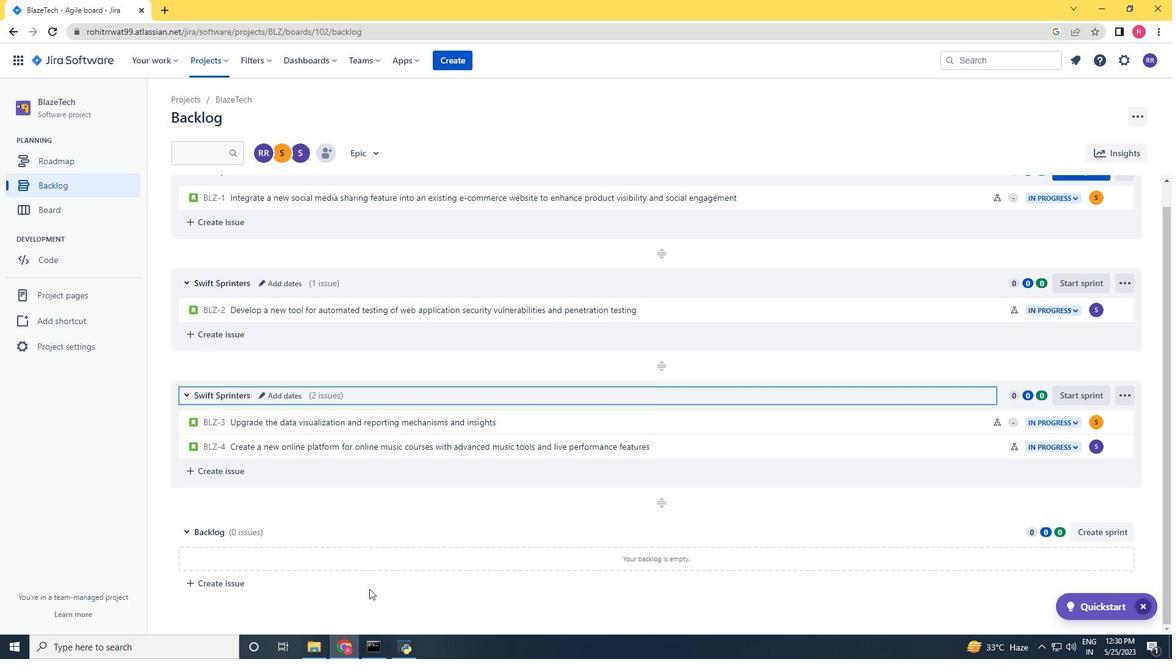 
Action: Mouse scrolled (369, 590) with delta (0, 0)
Screenshot: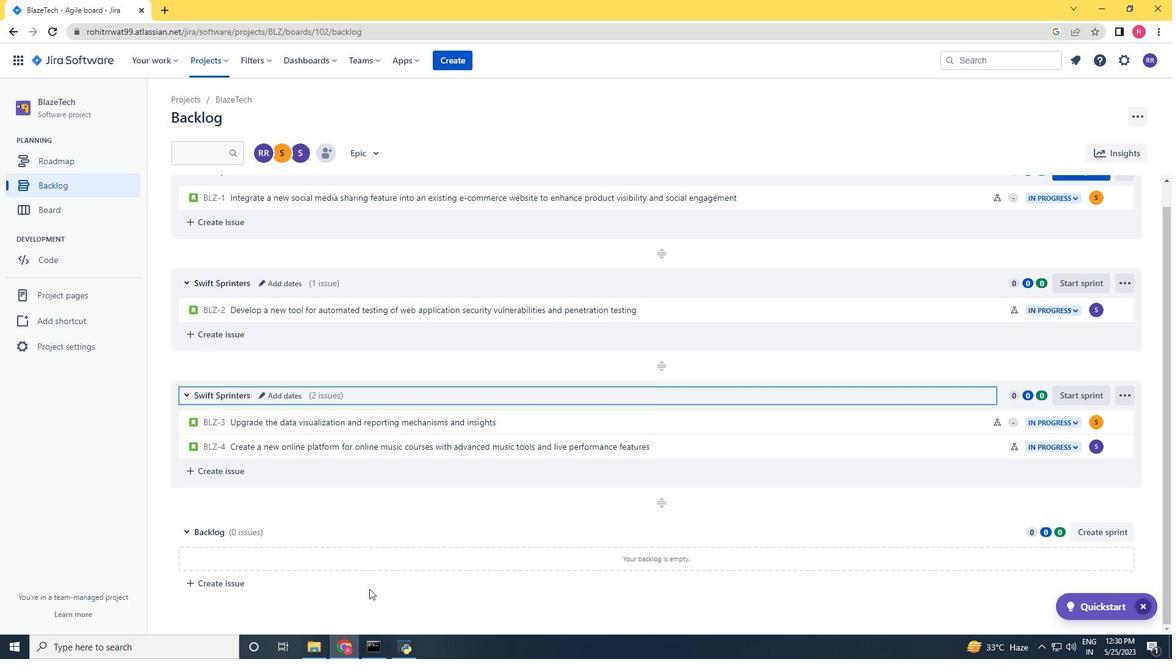
